 Task: Create a section DevOps Dynamo and in the section, add a milestone Customer Relationship Management (CRM) Implementation in the project WonderTech.
Action: Mouse moved to (59, 399)
Screenshot: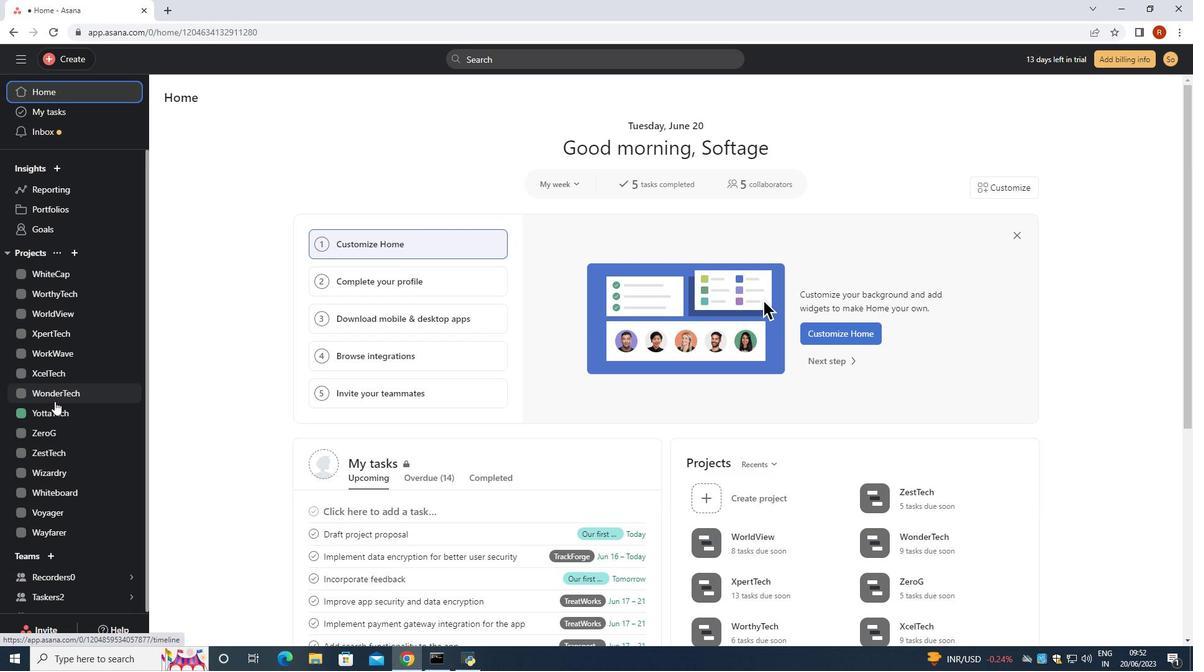
Action: Mouse pressed left at (59, 399)
Screenshot: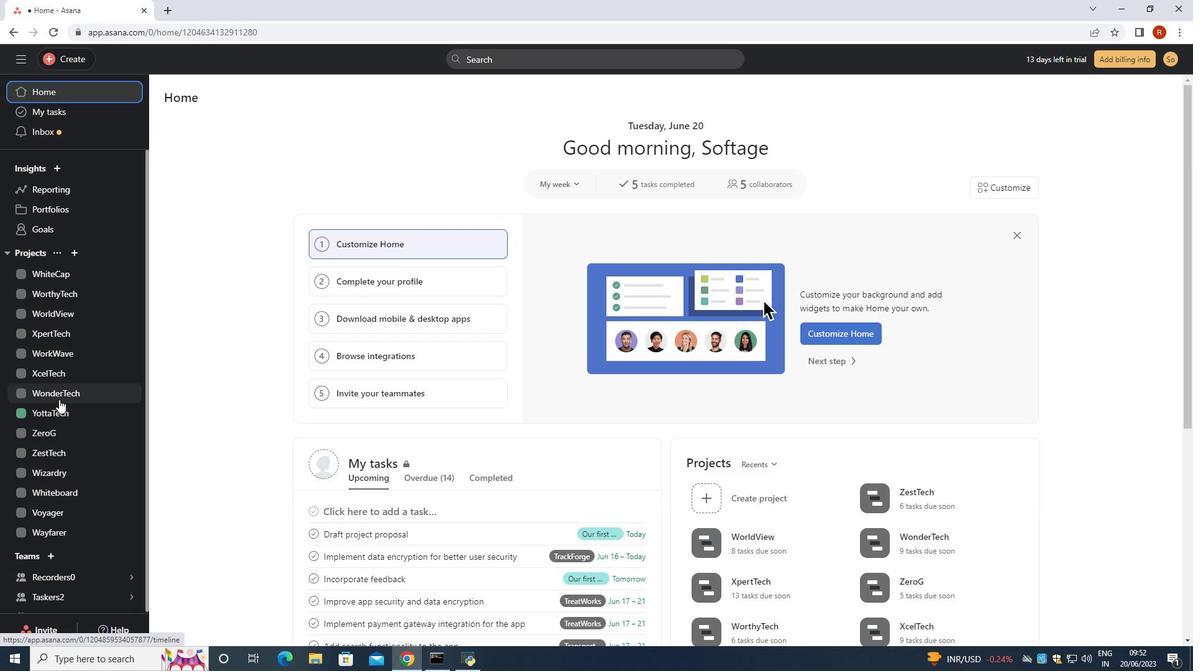 
Action: Mouse moved to (272, 396)
Screenshot: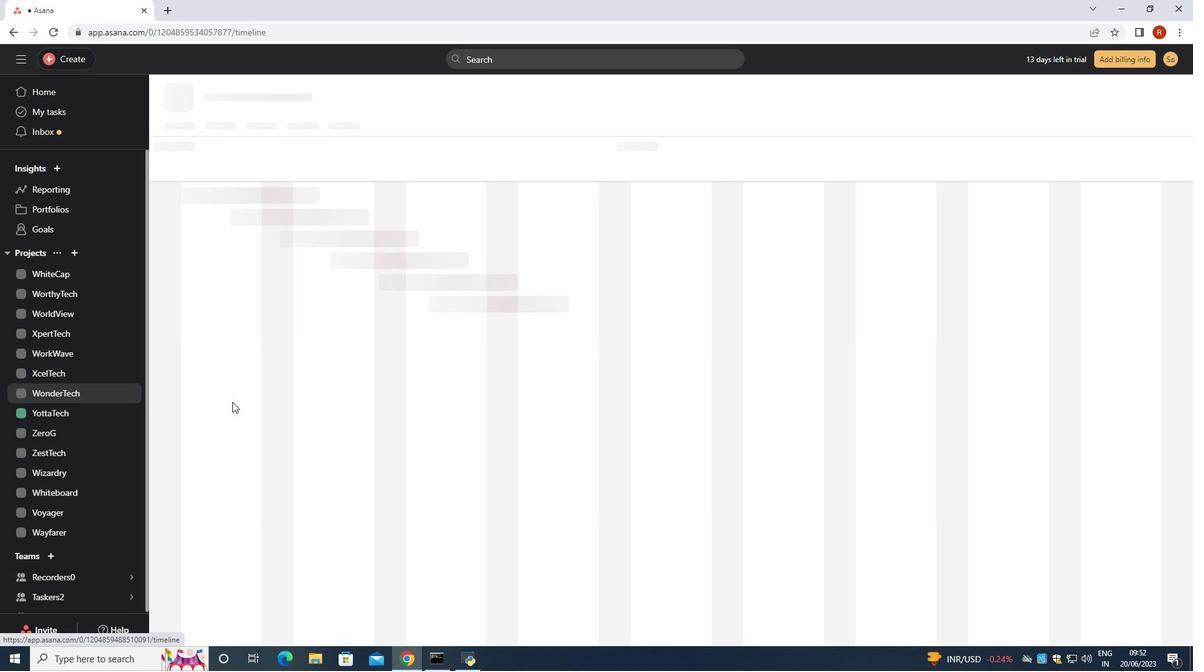 
Action: Mouse scrolled (272, 396) with delta (0, 0)
Screenshot: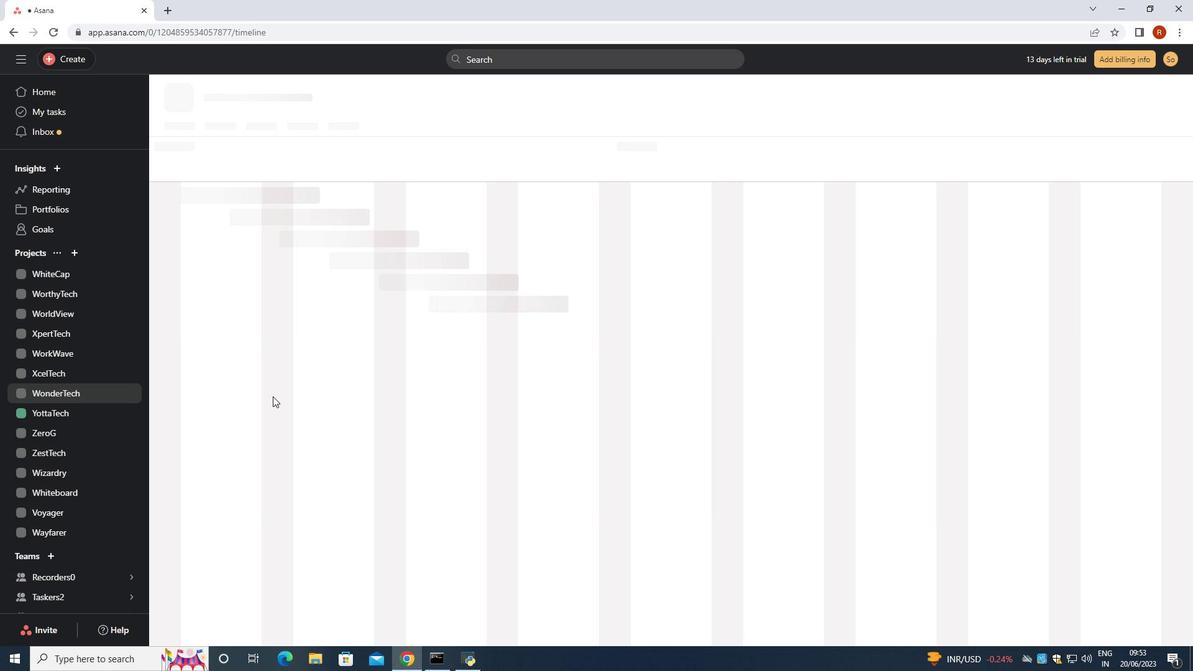 
Action: Mouse scrolled (272, 396) with delta (0, 0)
Screenshot: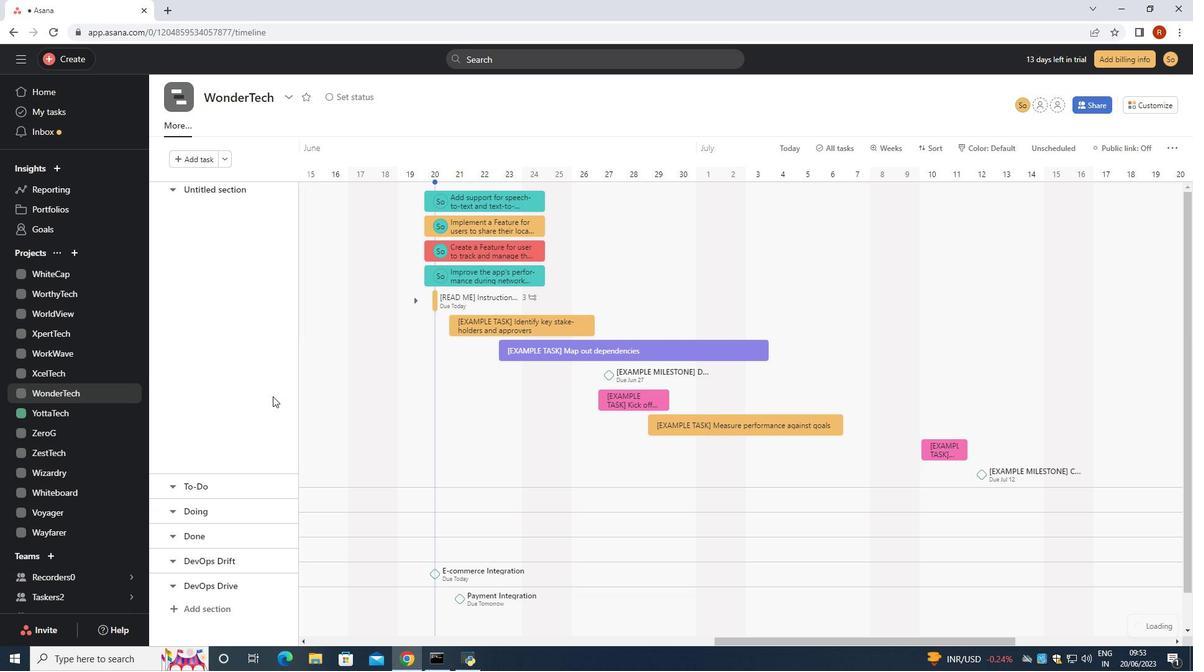
Action: Mouse moved to (272, 397)
Screenshot: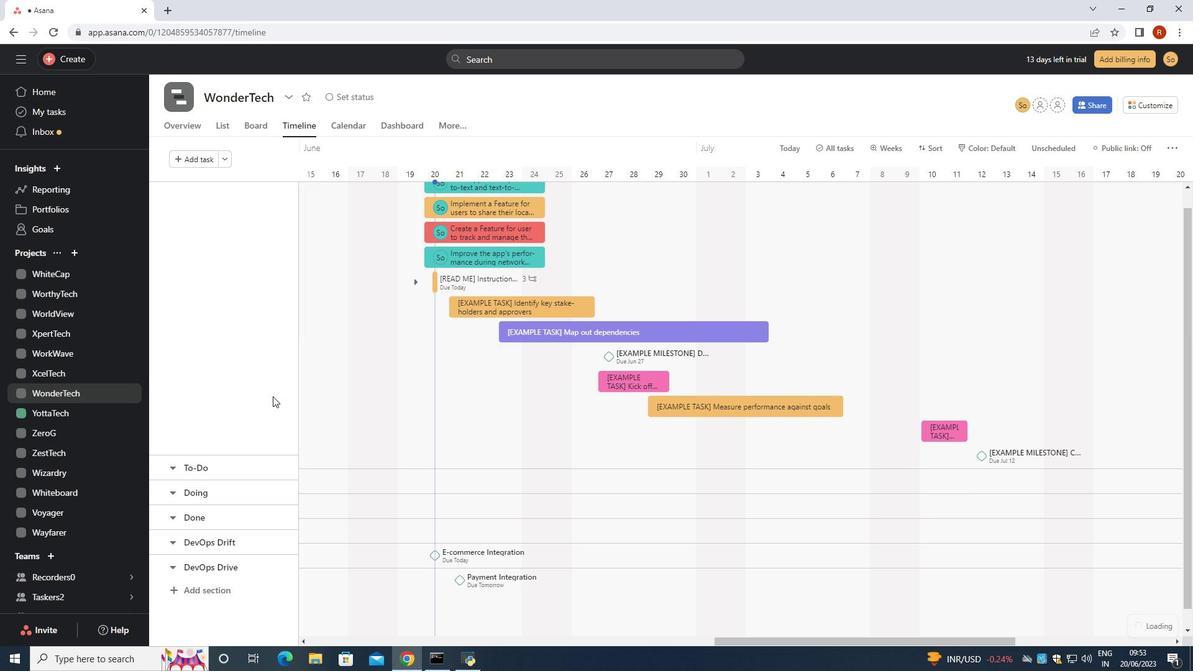 
Action: Mouse scrolled (272, 397) with delta (0, 0)
Screenshot: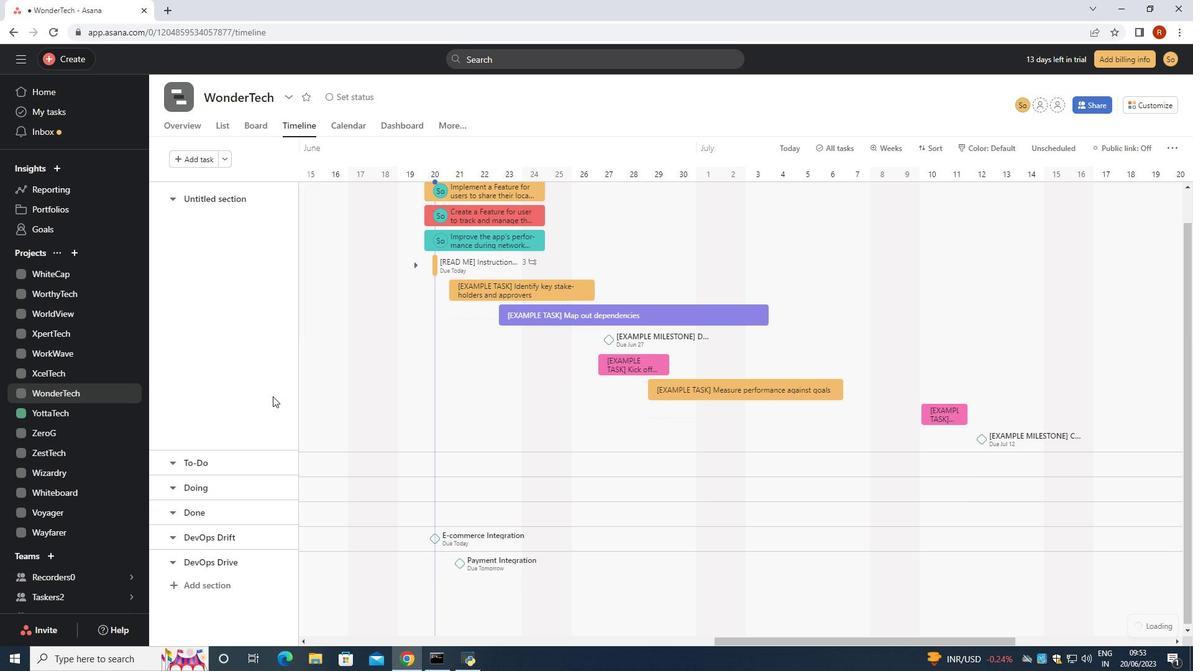 
Action: Mouse moved to (272, 401)
Screenshot: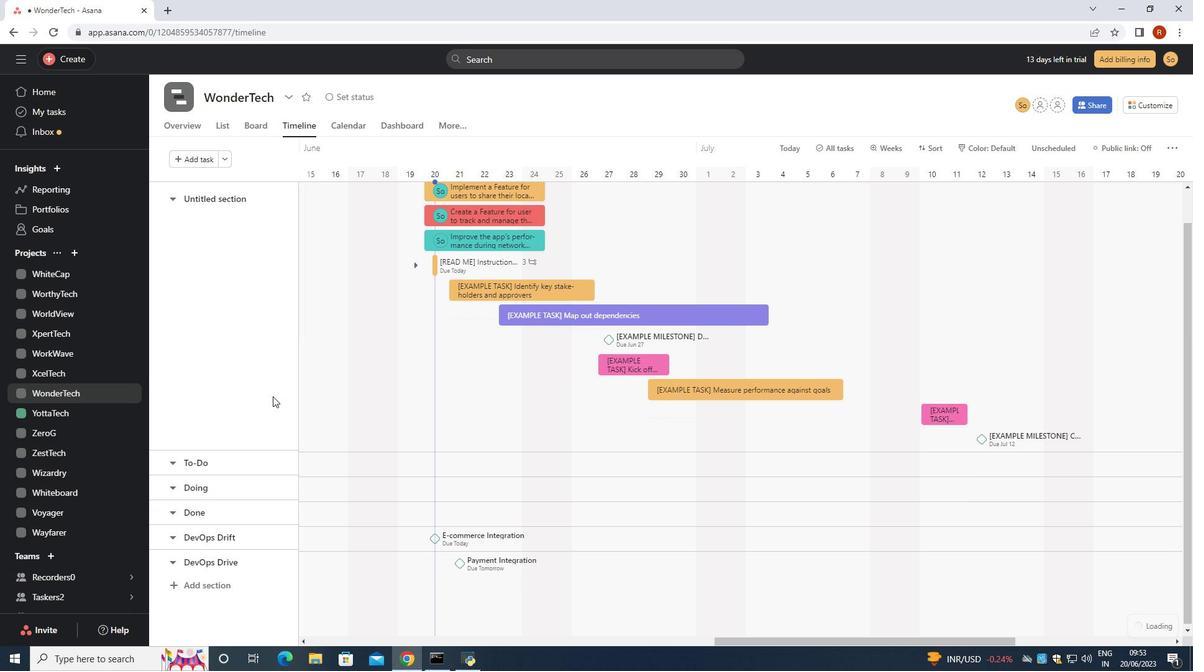 
Action: Mouse scrolled (272, 400) with delta (0, 0)
Screenshot: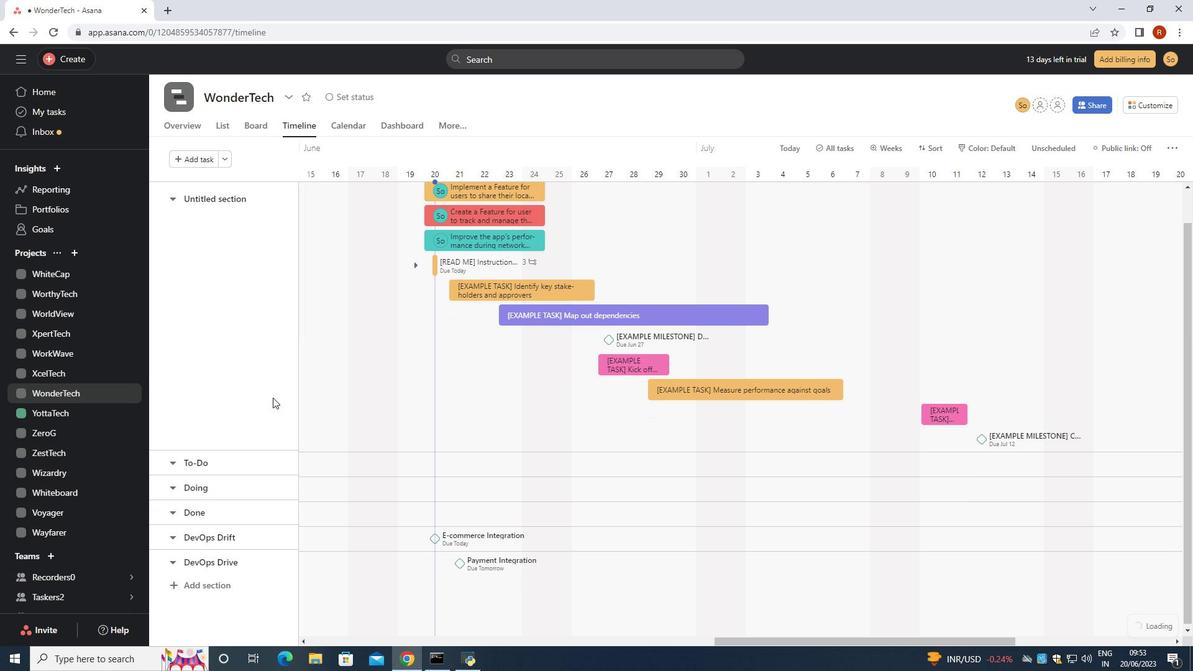 
Action: Mouse moved to (268, 408)
Screenshot: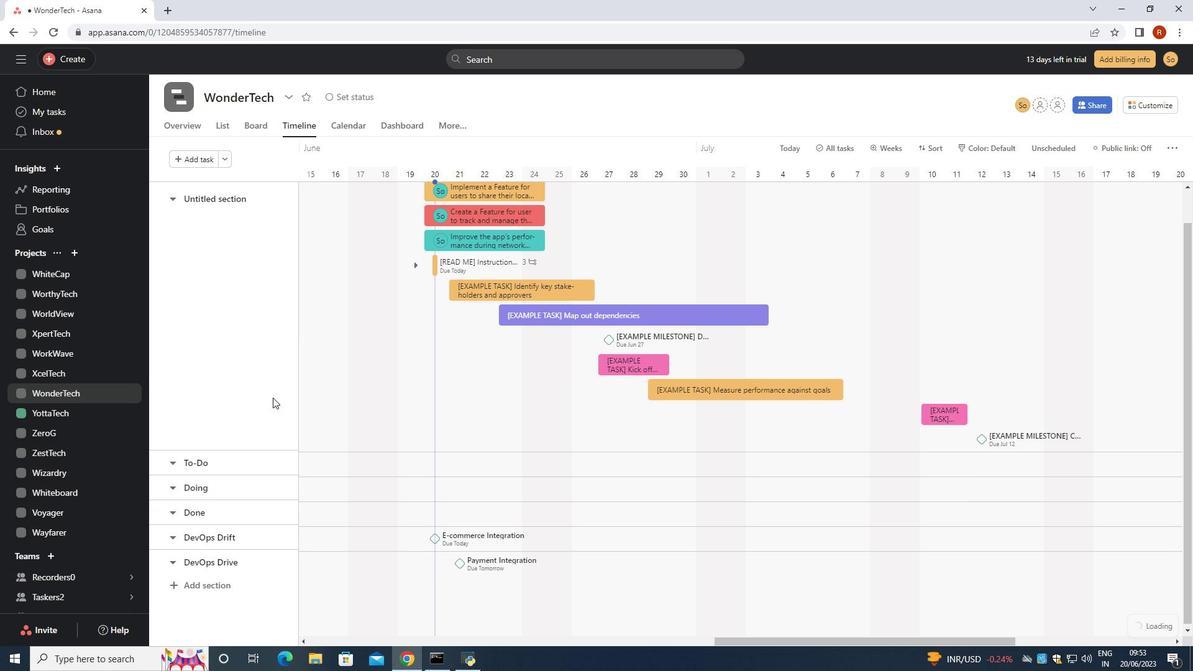 
Action: Mouse scrolled (268, 407) with delta (0, 0)
Screenshot: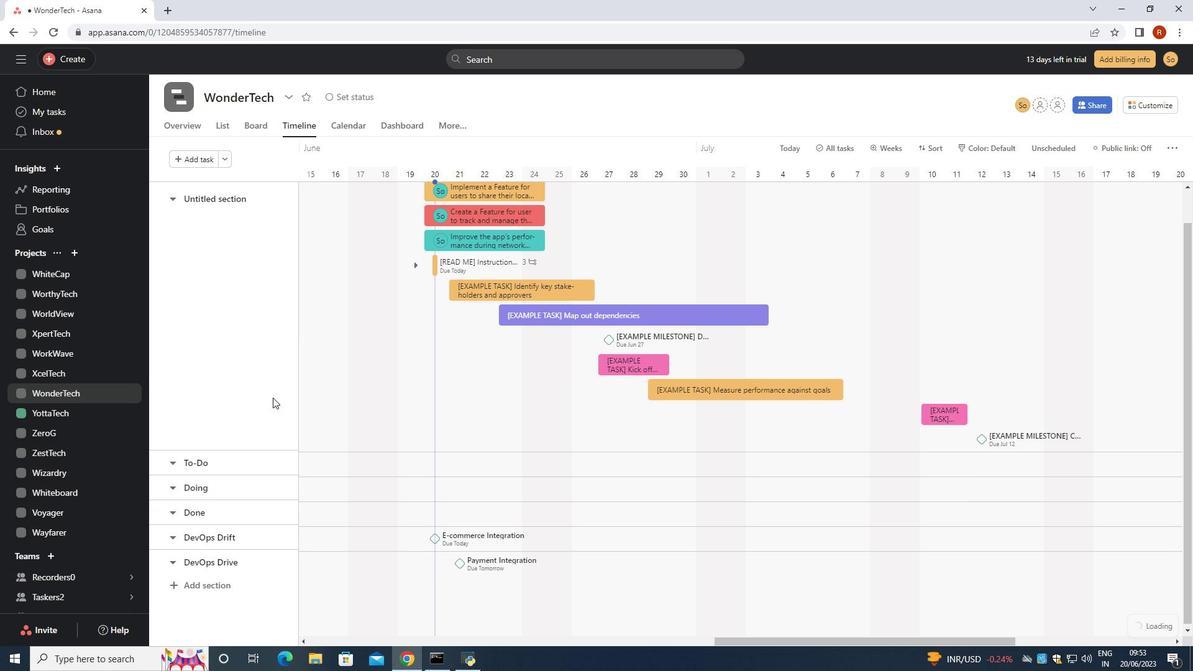 
Action: Mouse moved to (208, 586)
Screenshot: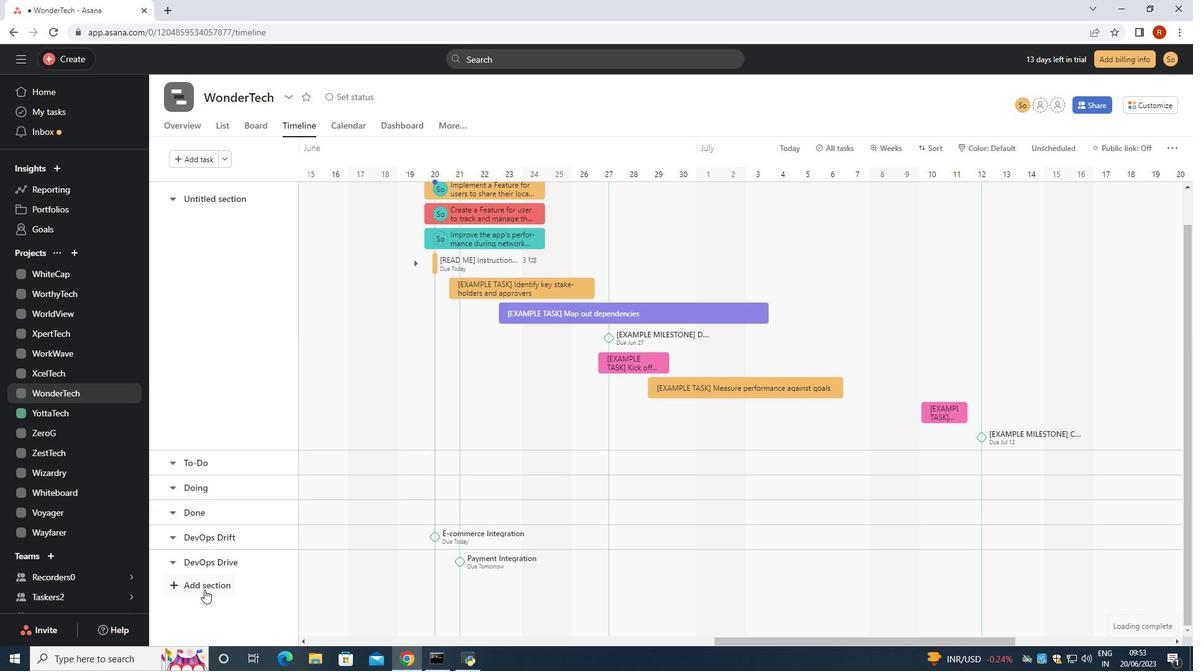 
Action: Mouse pressed left at (208, 586)
Screenshot: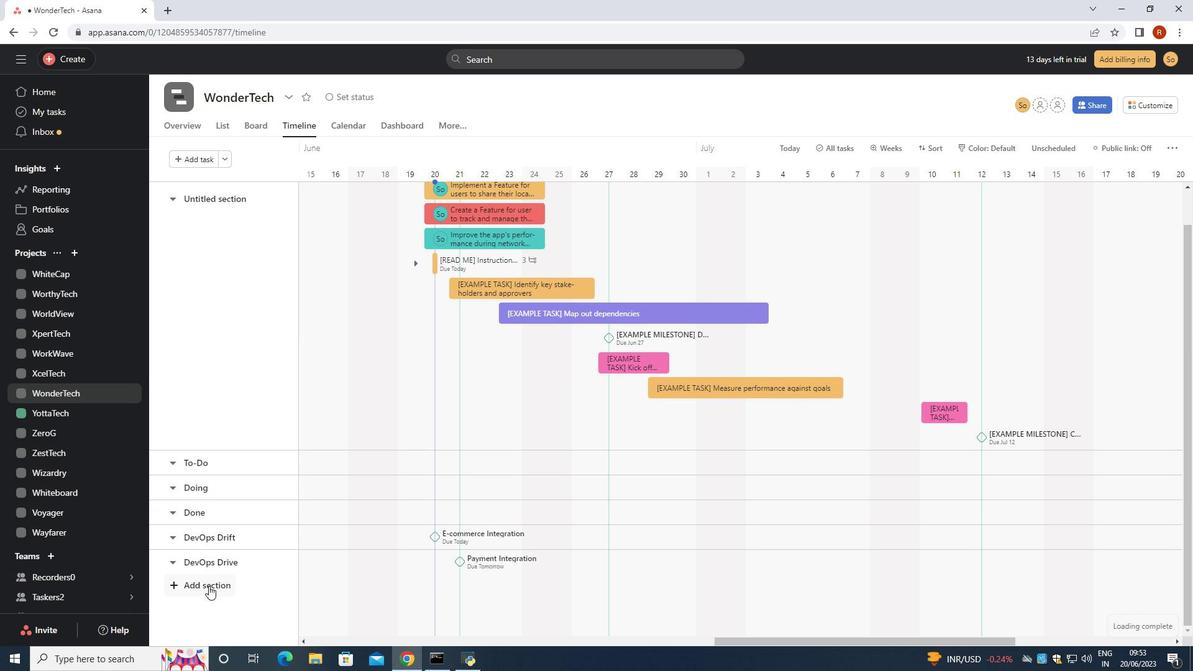 
Action: Key pressed <Key.shift><Key.shift><Key.shift><Key.shift><Key.shift><Key.shift><Key.shift><Key.shift><Key.shift><Key.shift>Dev<Key.shift>Ops<Key.space><Key.shift>Dynamo<Key.enter>
Screenshot: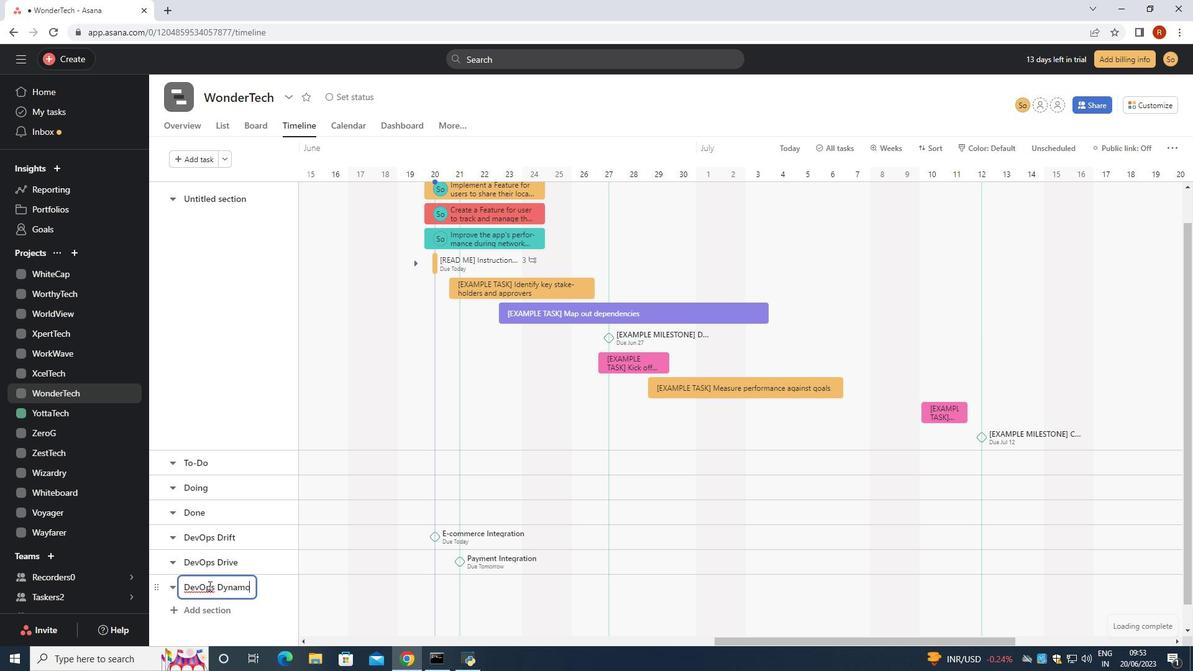 
Action: Mouse moved to (351, 593)
Screenshot: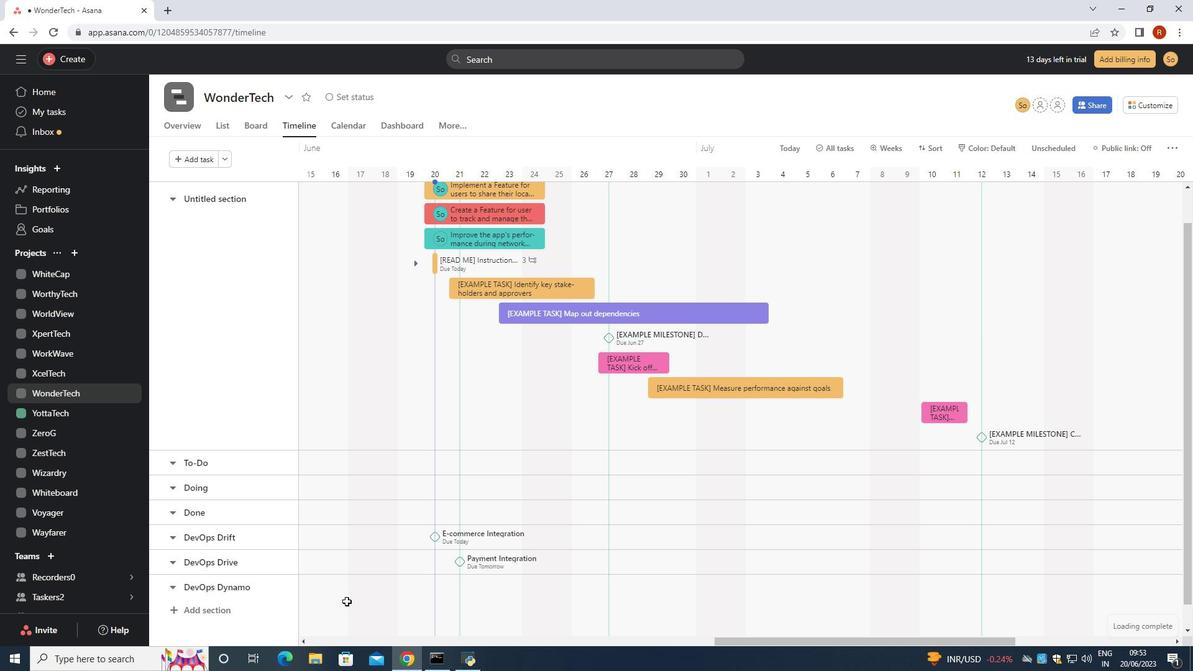 
Action: Mouse pressed left at (351, 593)
Screenshot: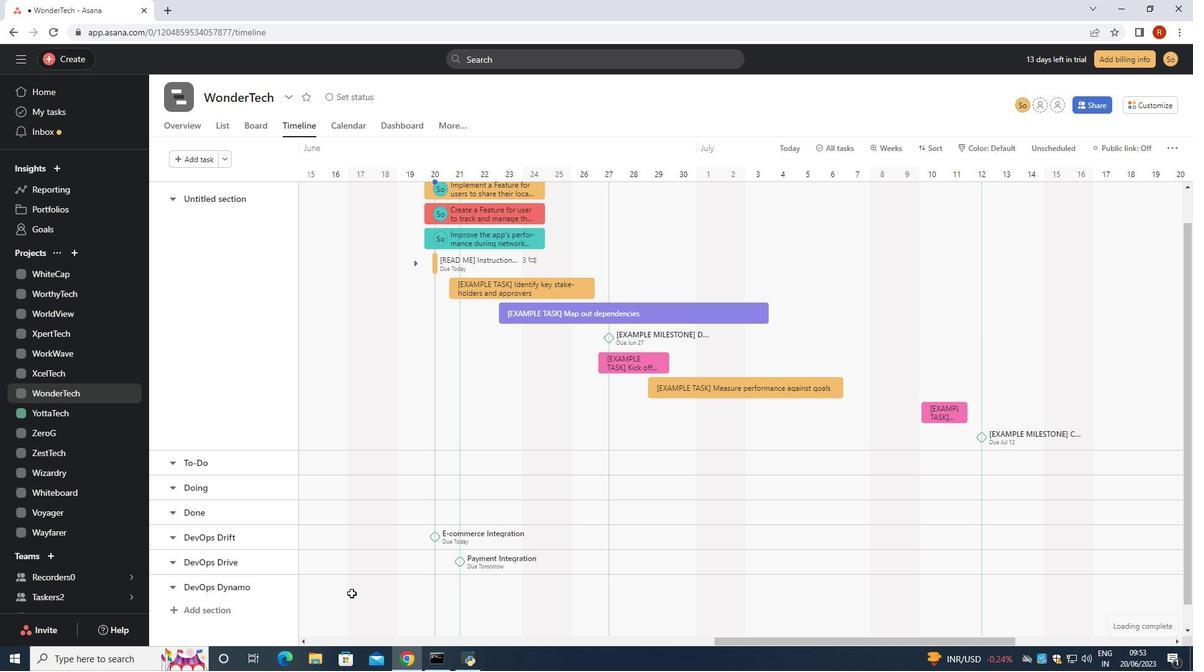 
Action: Mouse moved to (352, 593)
Screenshot: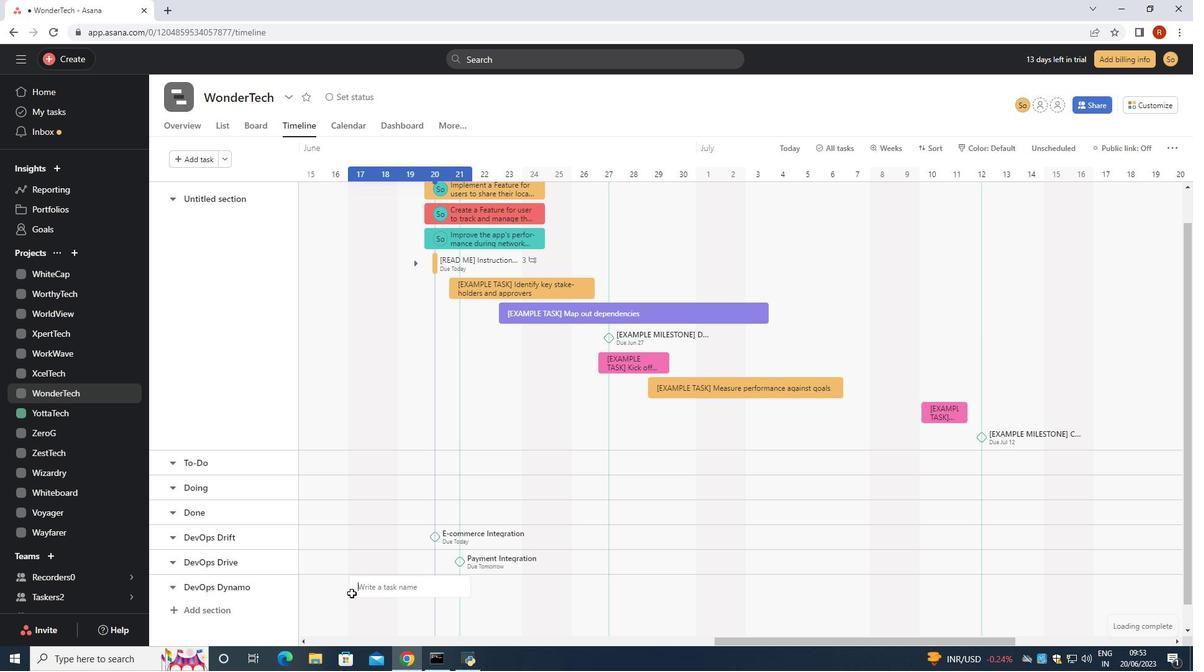 
Action: Key pressed <Key.shift><Key.shift><Key.shift><Key.shift><Key.shift><Key.shift><Key.shift><Key.shift><Key.shift><Key.shift><Key.shift><Key.shift><Key.shift><Key.shift><Key.shift><Key.shift><Key.shift><Key.shift>Customer<Key.space><Key.shift>Relationship<Key.space><Key.shift><Key.shift><Key.shift><Key.shift><Key.shift><Key.shift><Key.shift><Key.shift><Key.shift><Key.shift>Management<Key.space><Key.shift>(CRM)<Key.space><Key.shift>Implementation<Key.enter>
Screenshot: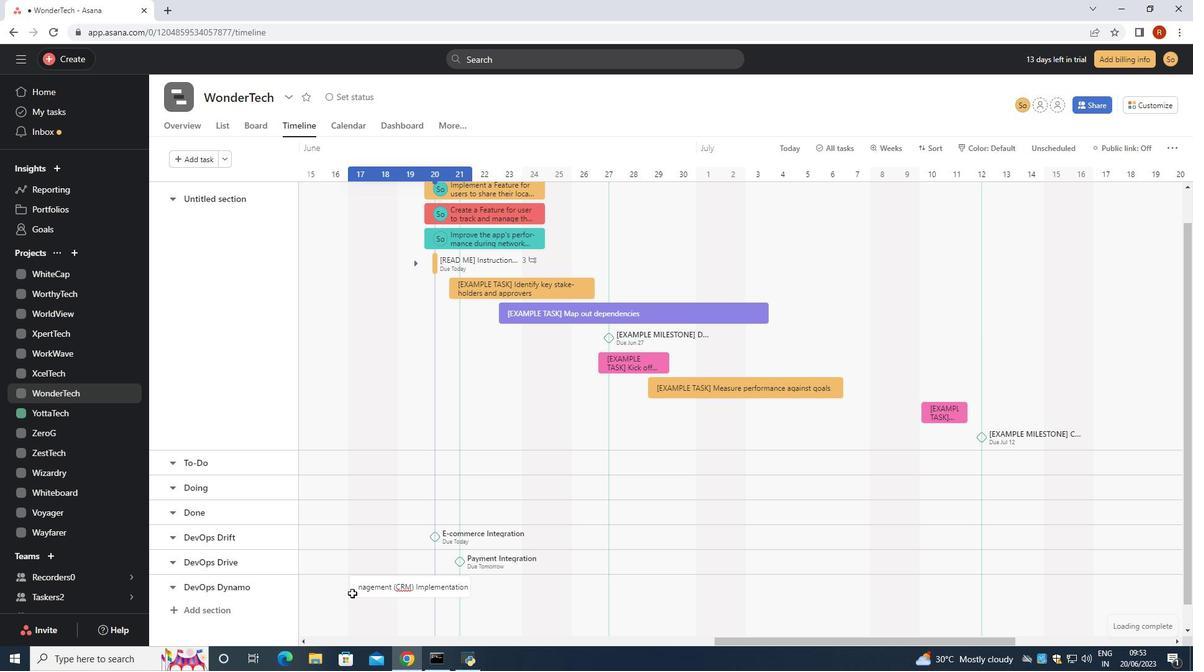 
Action: Mouse moved to (391, 585)
Screenshot: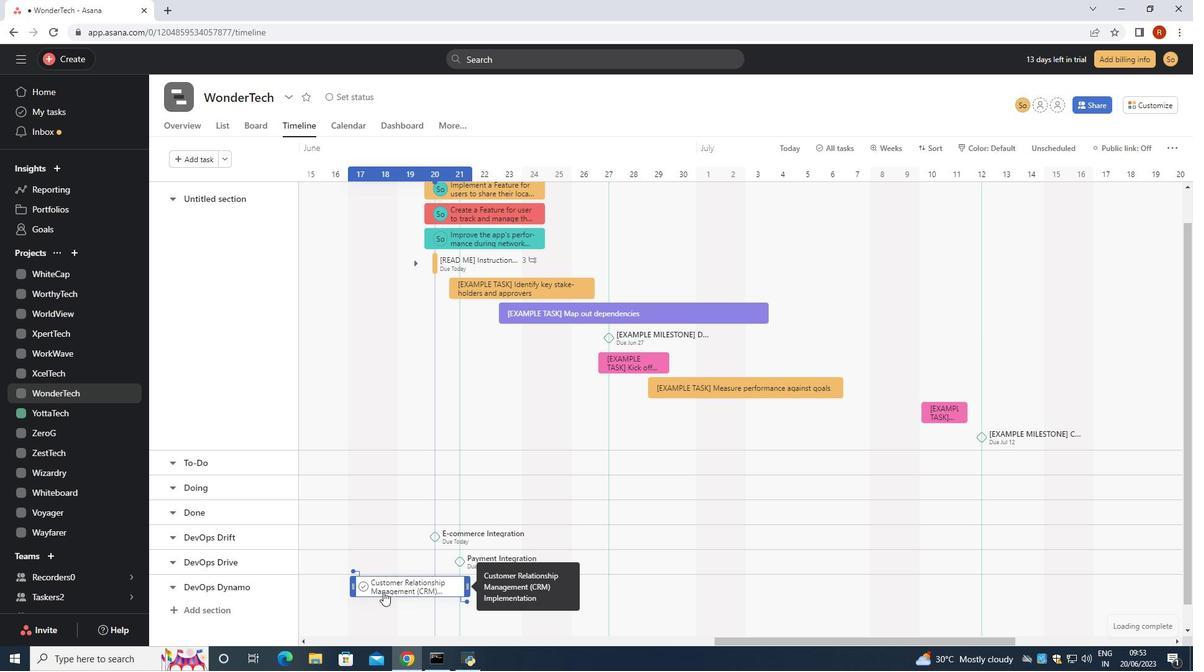 
Action: Mouse pressed right at (391, 585)
Screenshot: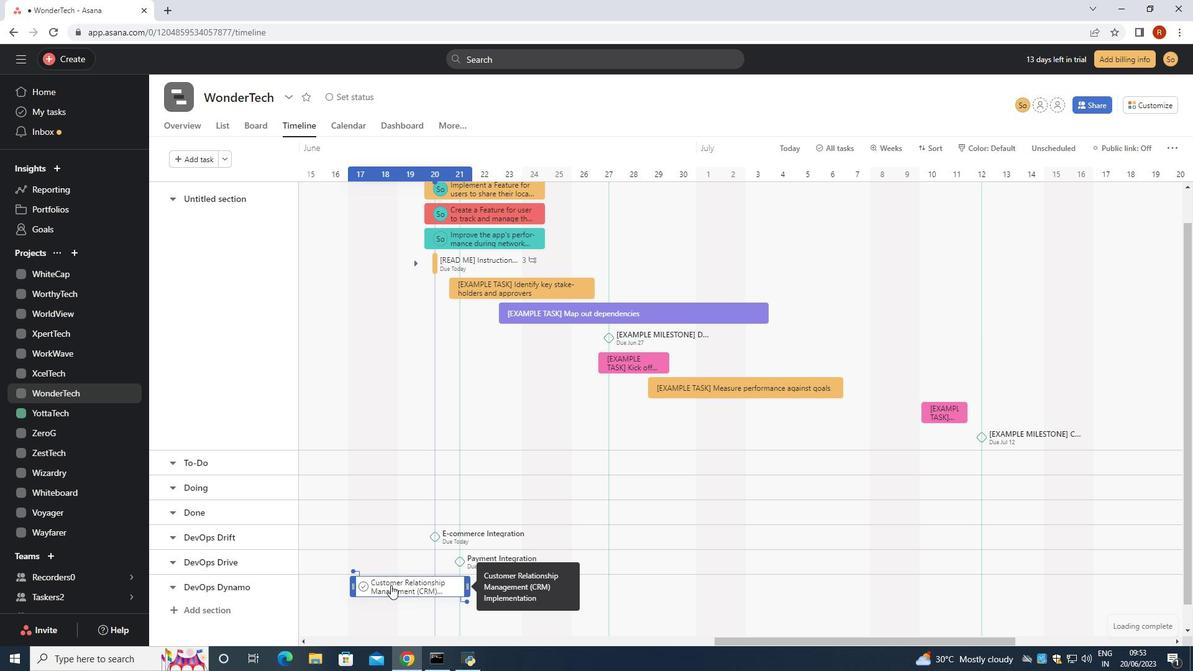 
Action: Mouse moved to (458, 522)
Screenshot: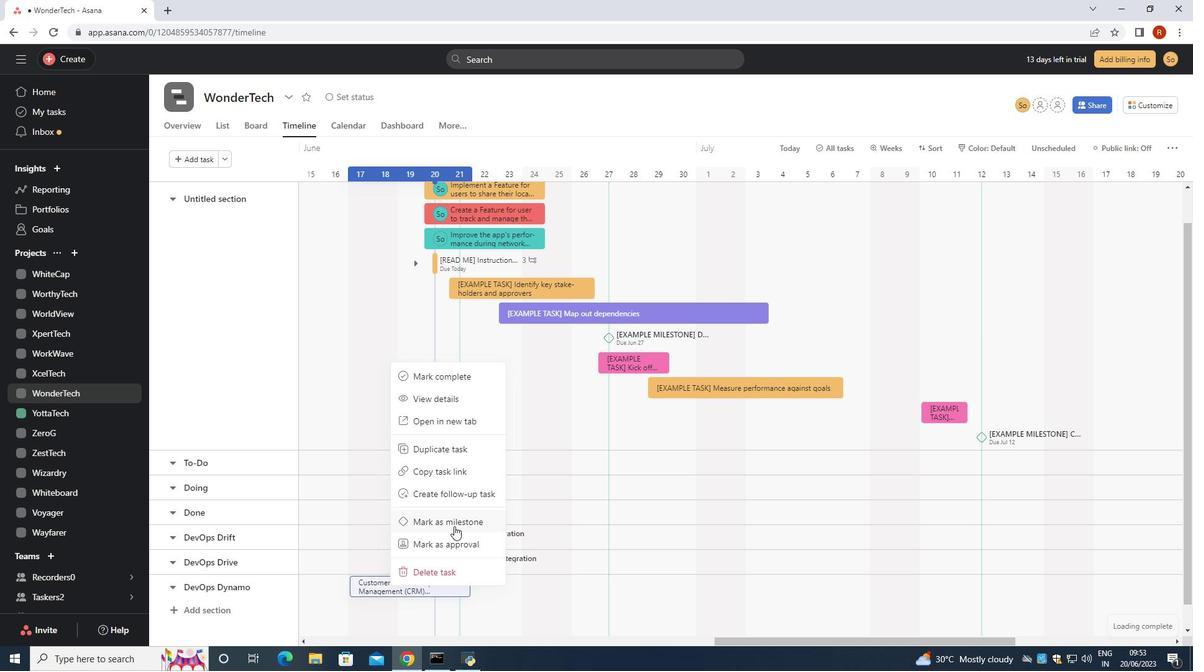 
Action: Mouse pressed left at (458, 522)
Screenshot: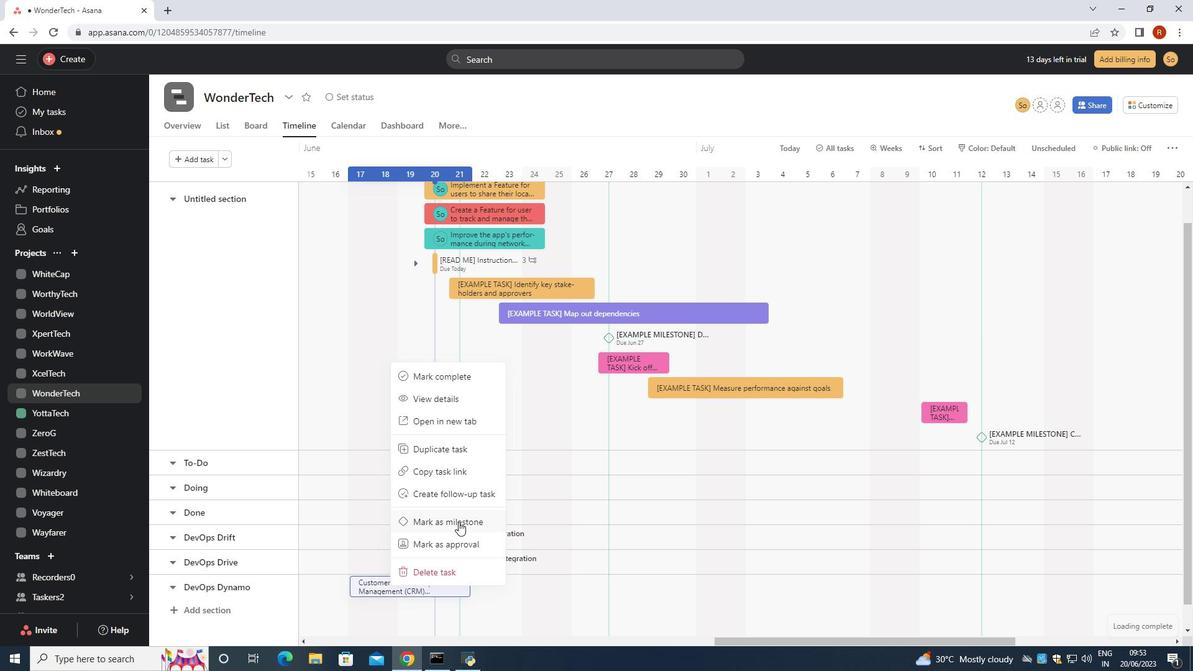 
